 Task: Look for products in the category "Prepared Meals" from Cedarlane only.
Action: Mouse moved to (257, 122)
Screenshot: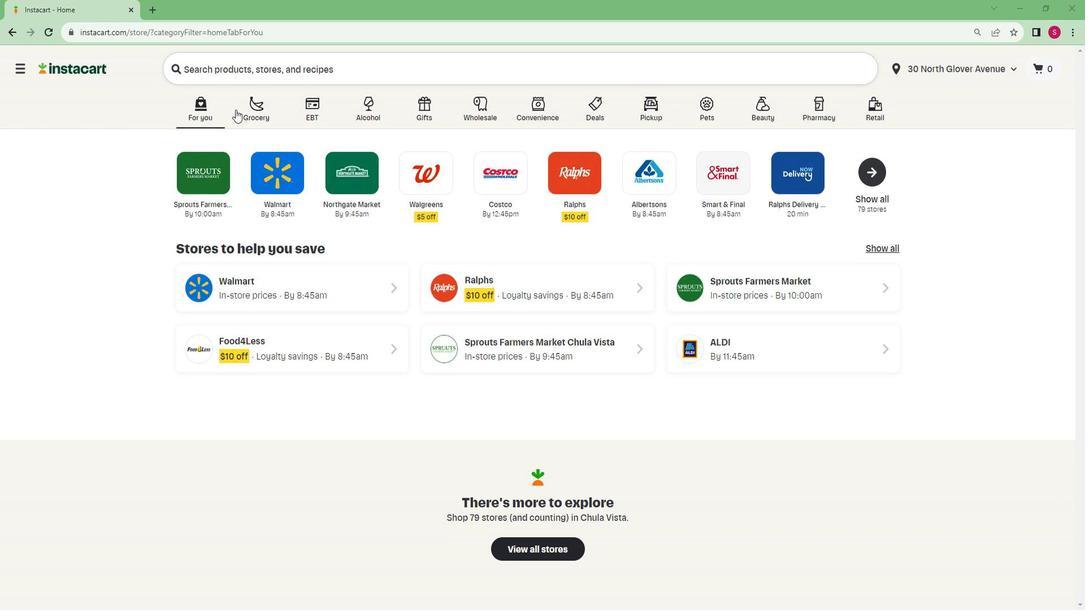 
Action: Mouse pressed left at (257, 122)
Screenshot: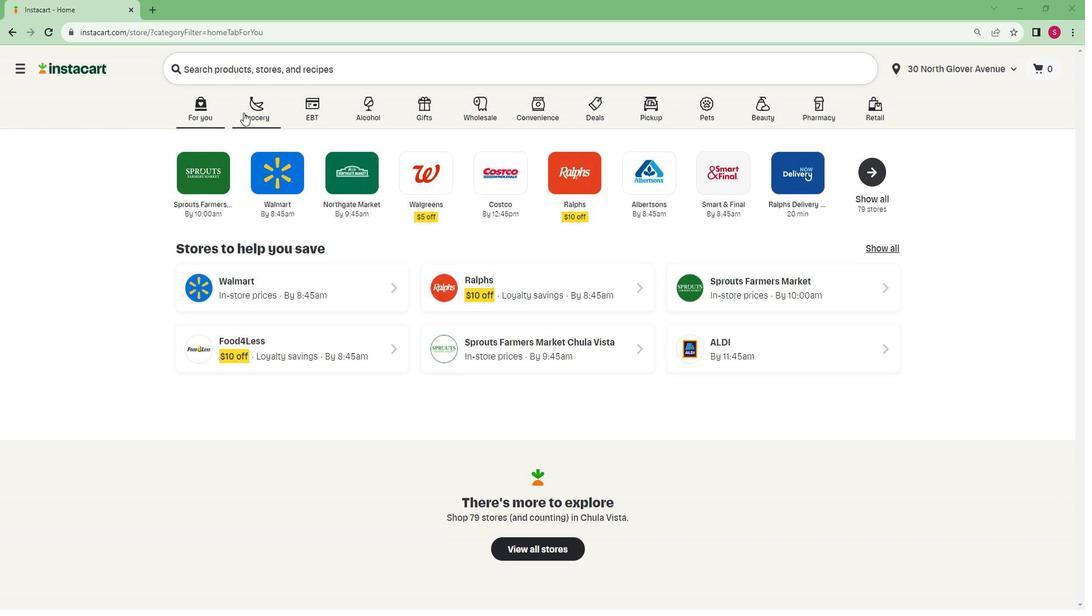 
Action: Mouse moved to (279, 324)
Screenshot: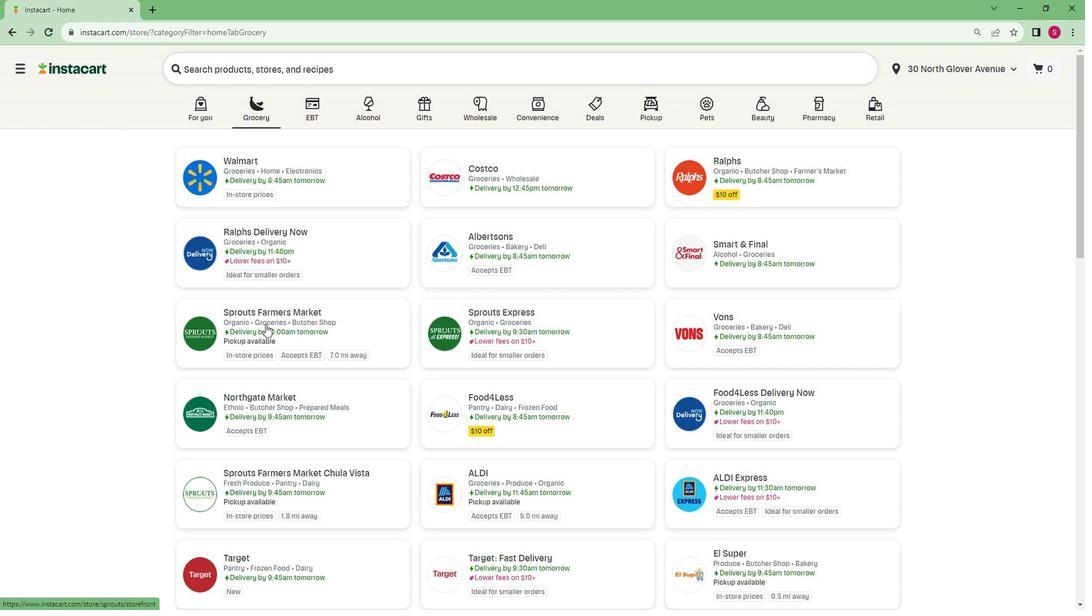 
Action: Mouse pressed left at (279, 324)
Screenshot: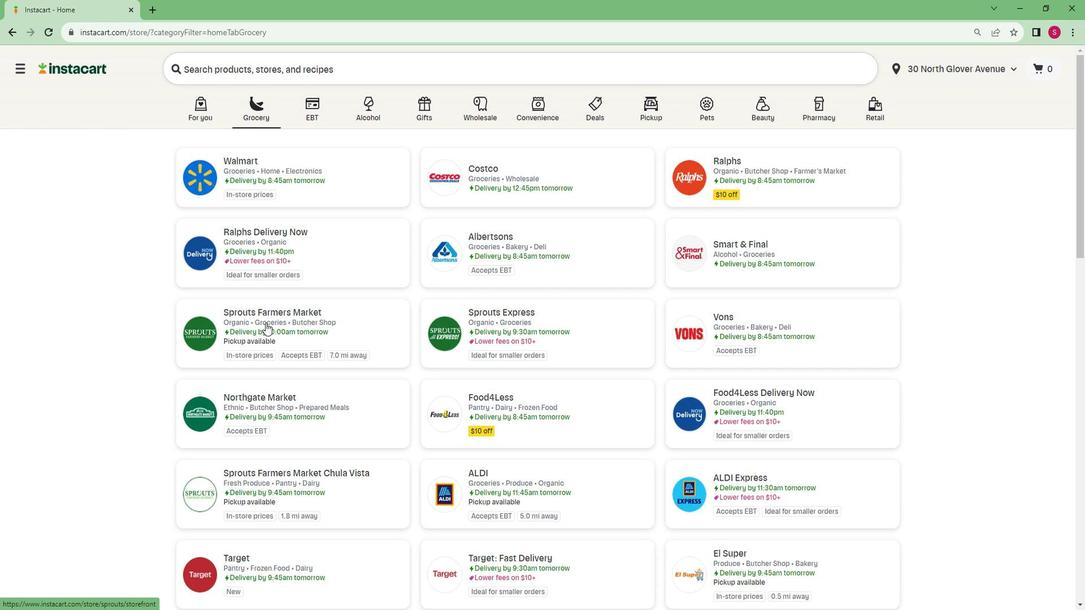 
Action: Mouse moved to (128, 455)
Screenshot: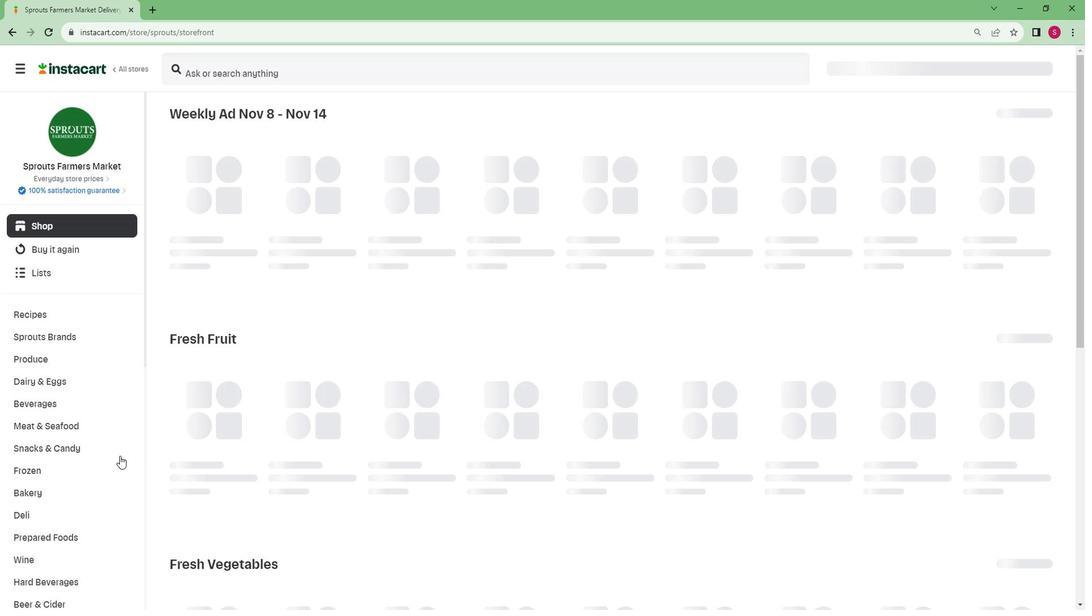 
Action: Mouse scrolled (128, 455) with delta (0, 0)
Screenshot: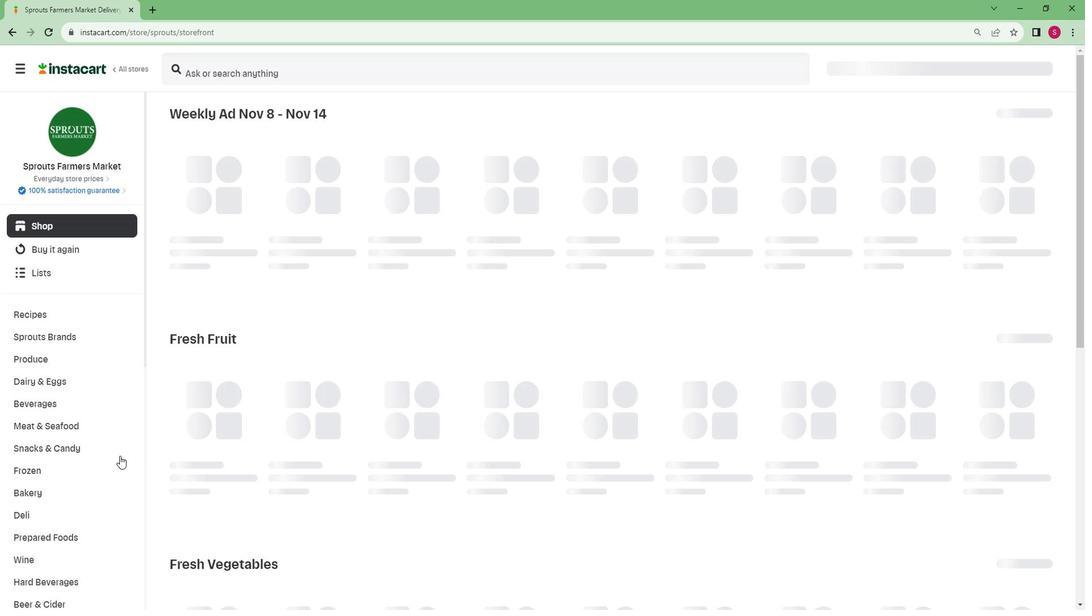 
Action: Mouse moved to (127, 455)
Screenshot: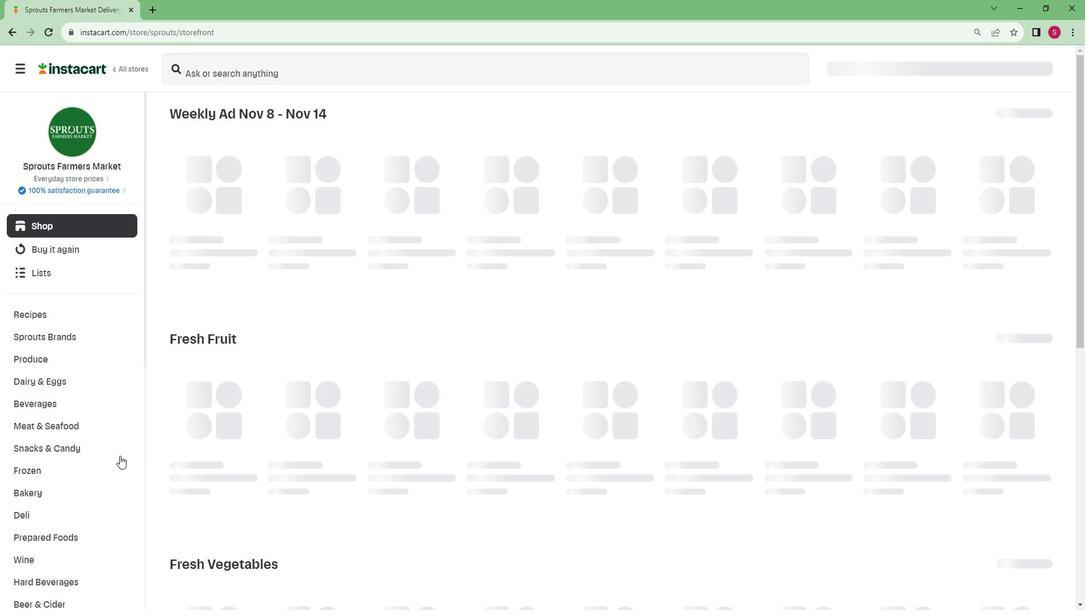 
Action: Mouse scrolled (127, 455) with delta (0, 0)
Screenshot: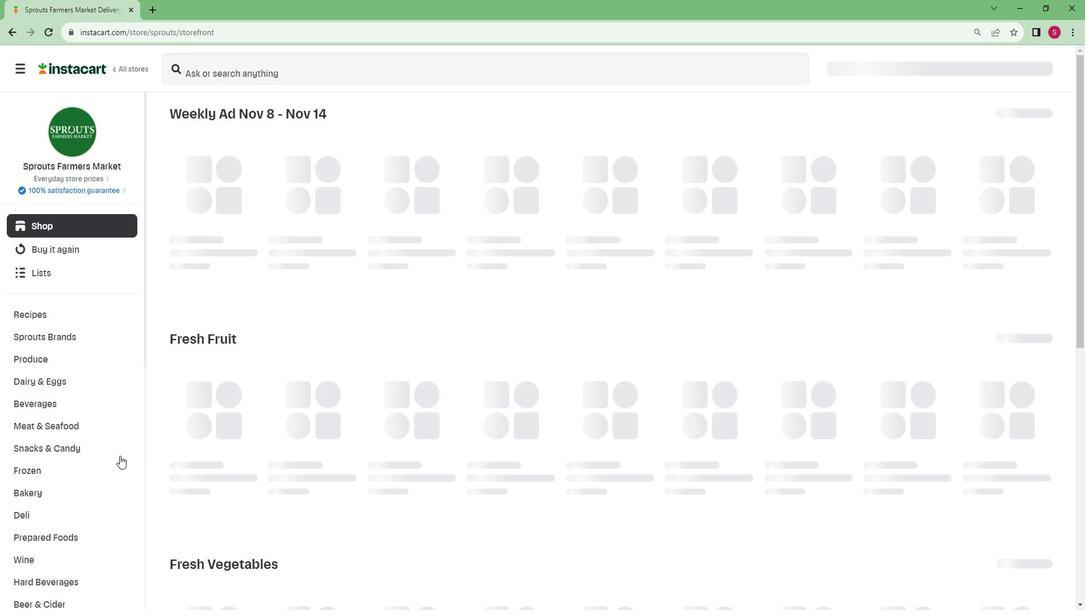
Action: Mouse moved to (126, 455)
Screenshot: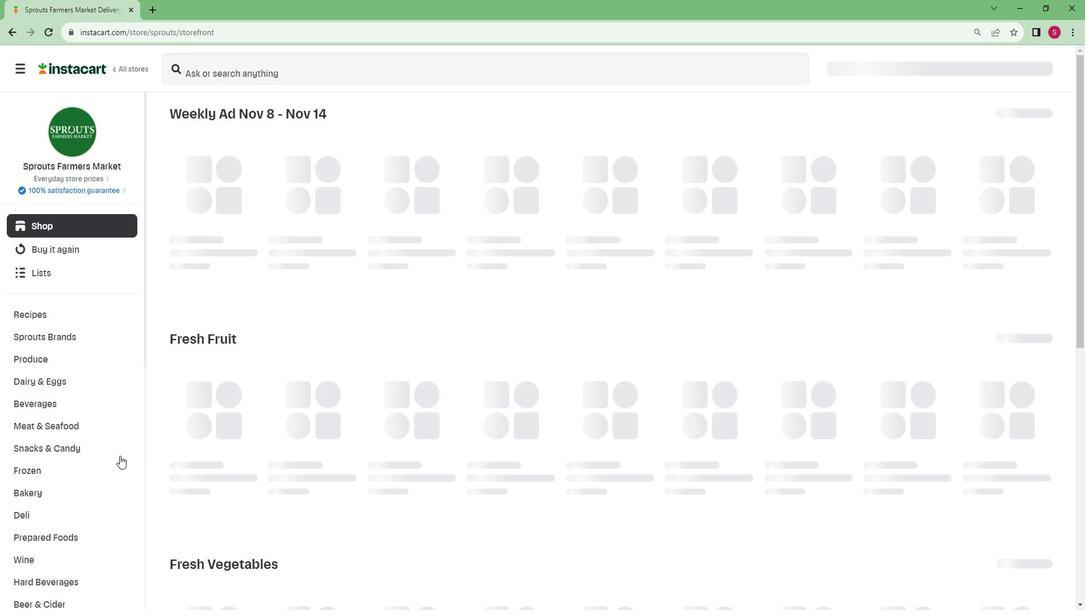 
Action: Mouse scrolled (126, 455) with delta (0, 0)
Screenshot: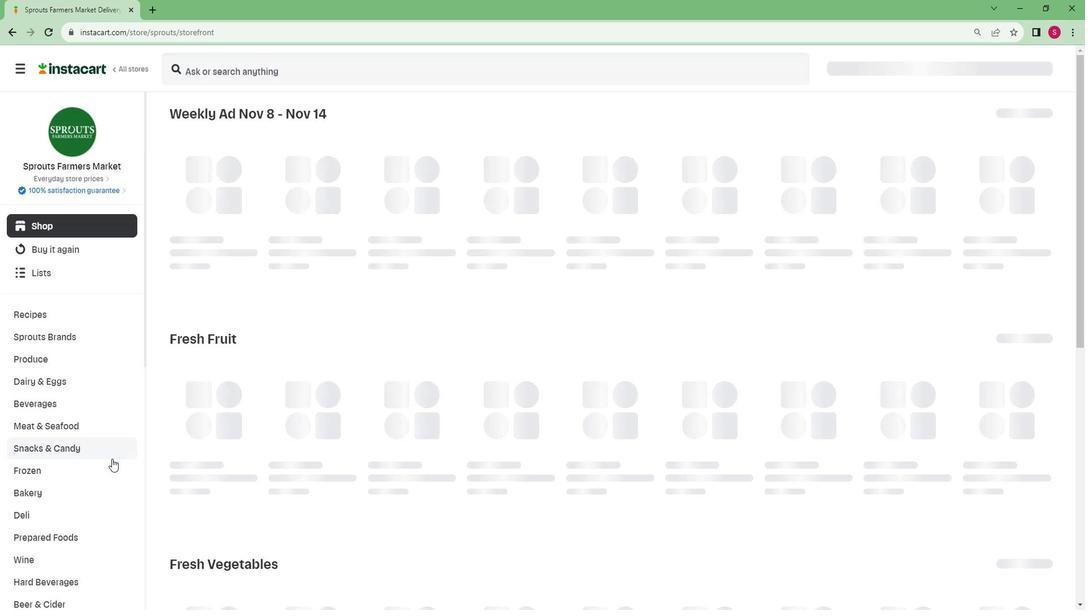 
Action: Mouse moved to (126, 455)
Screenshot: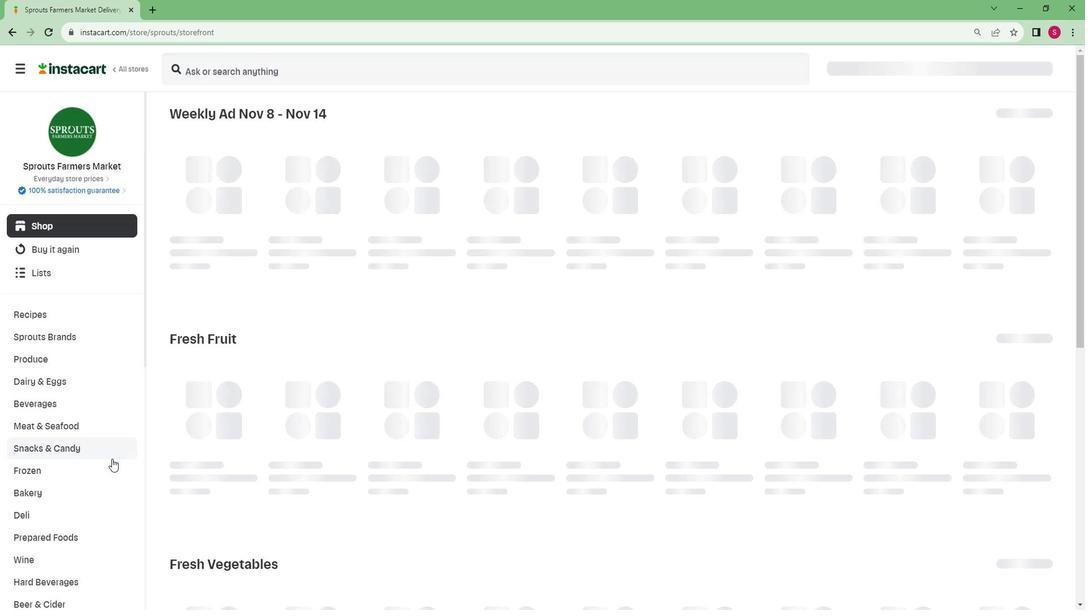 
Action: Mouse scrolled (126, 455) with delta (0, 0)
Screenshot: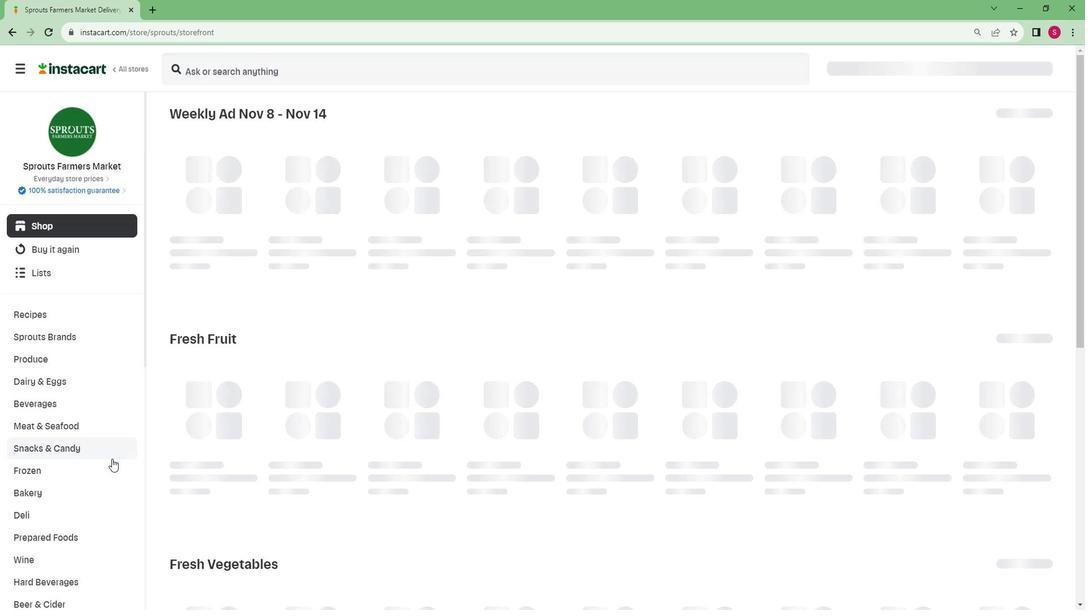 
Action: Mouse moved to (125, 455)
Screenshot: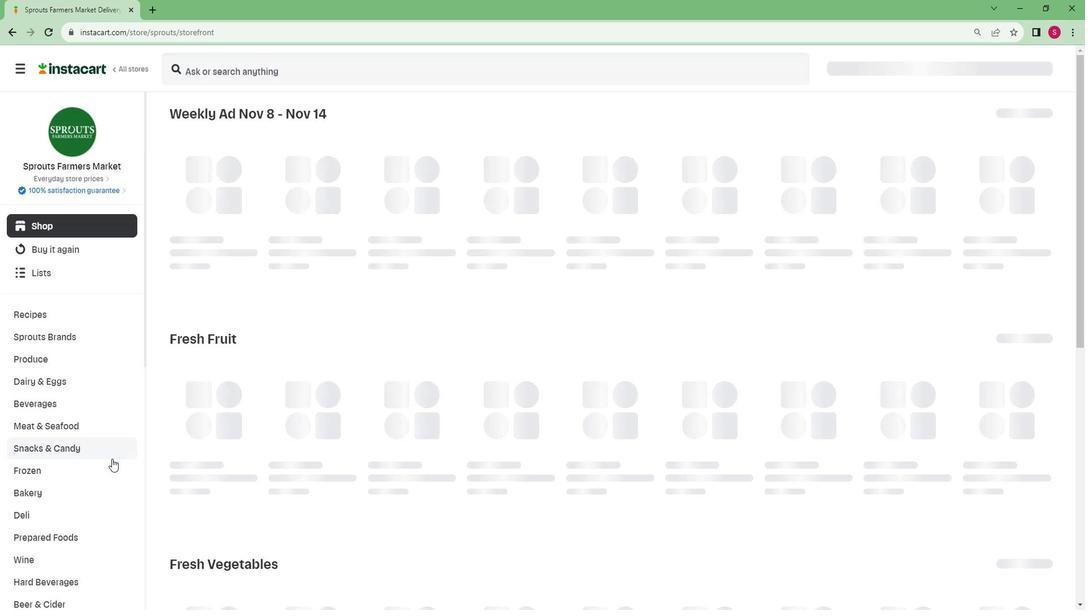 
Action: Mouse scrolled (125, 455) with delta (0, 0)
Screenshot: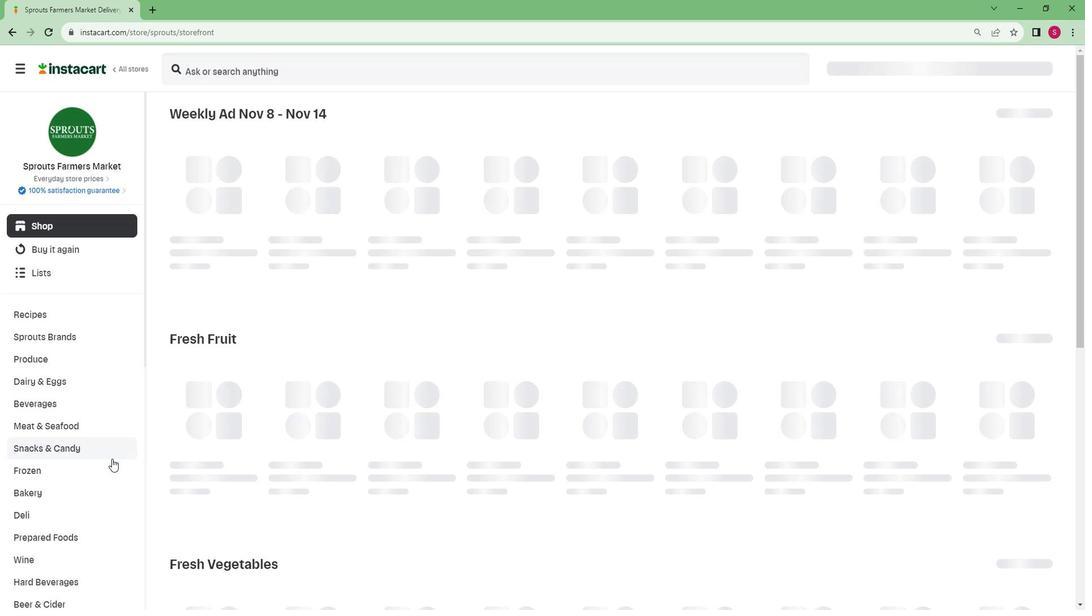 
Action: Mouse moved to (123, 455)
Screenshot: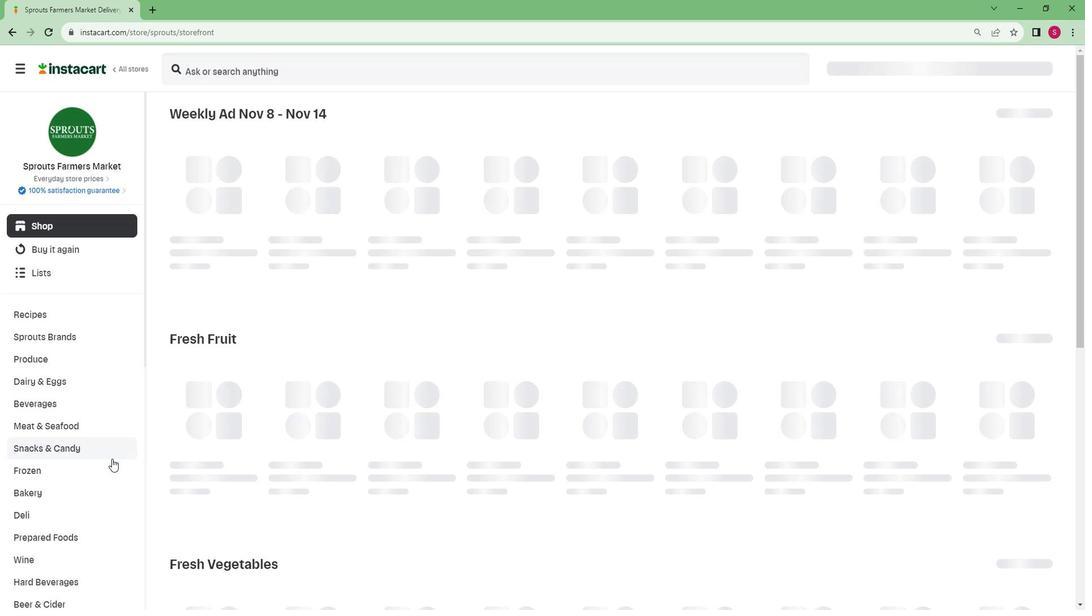 
Action: Mouse scrolled (123, 455) with delta (0, 0)
Screenshot: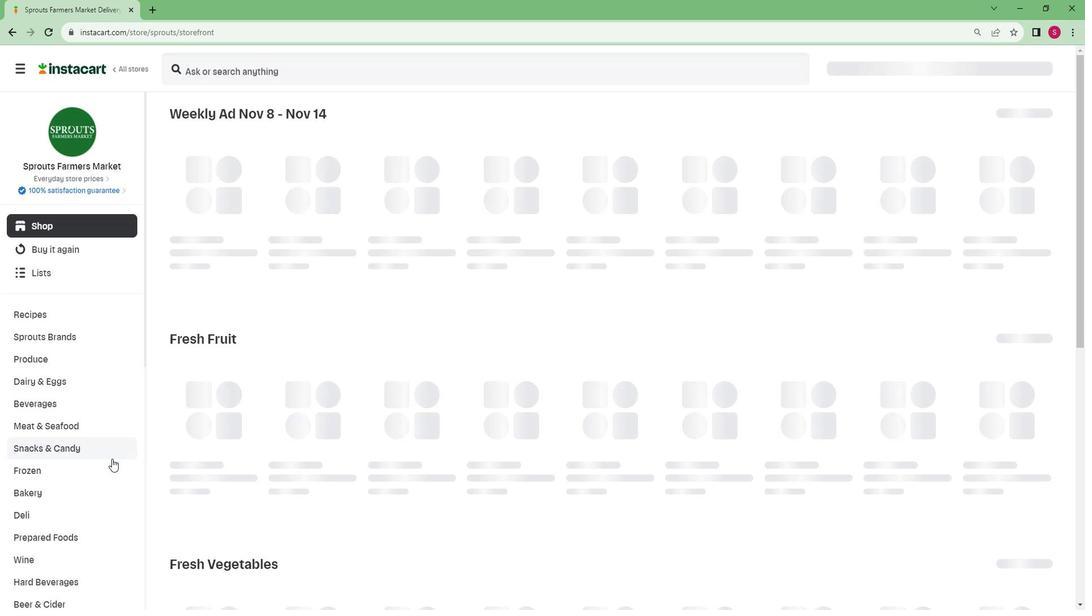 
Action: Mouse moved to (123, 455)
Screenshot: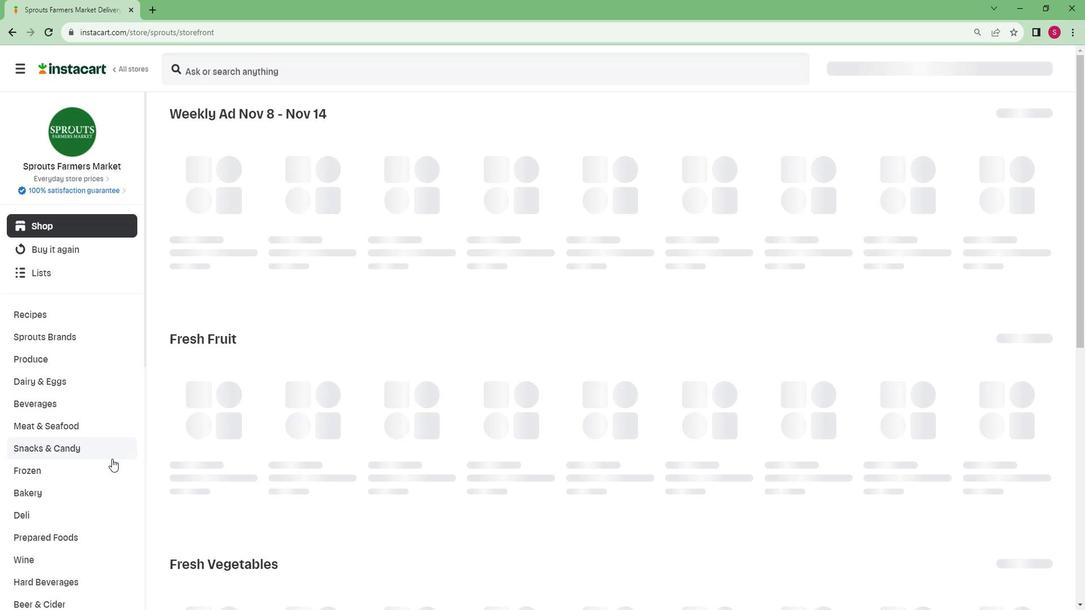 
Action: Mouse scrolled (123, 455) with delta (0, 0)
Screenshot: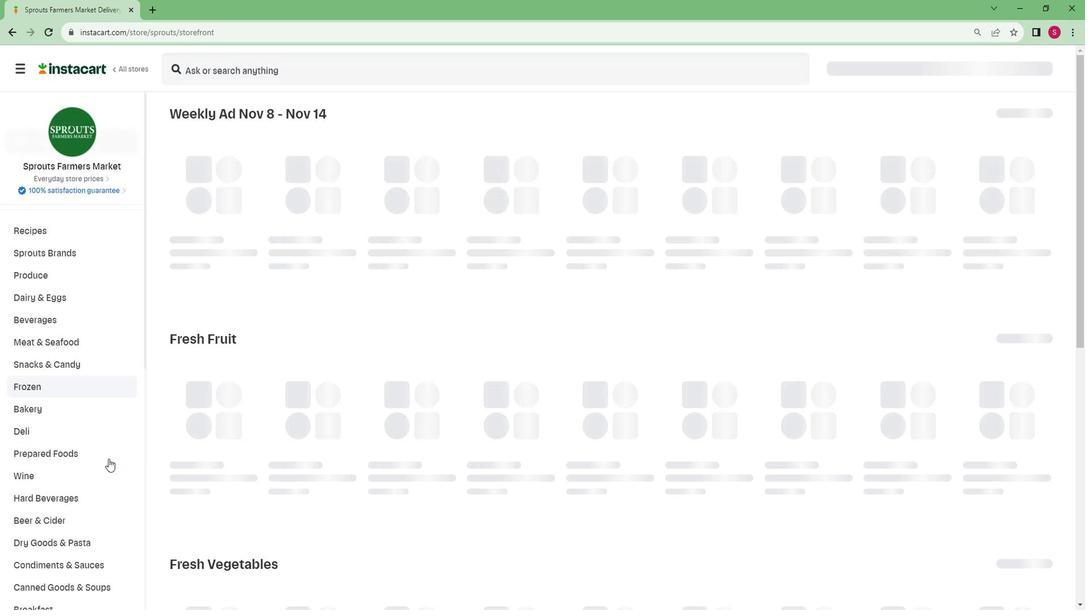 
Action: Mouse moved to (119, 455)
Screenshot: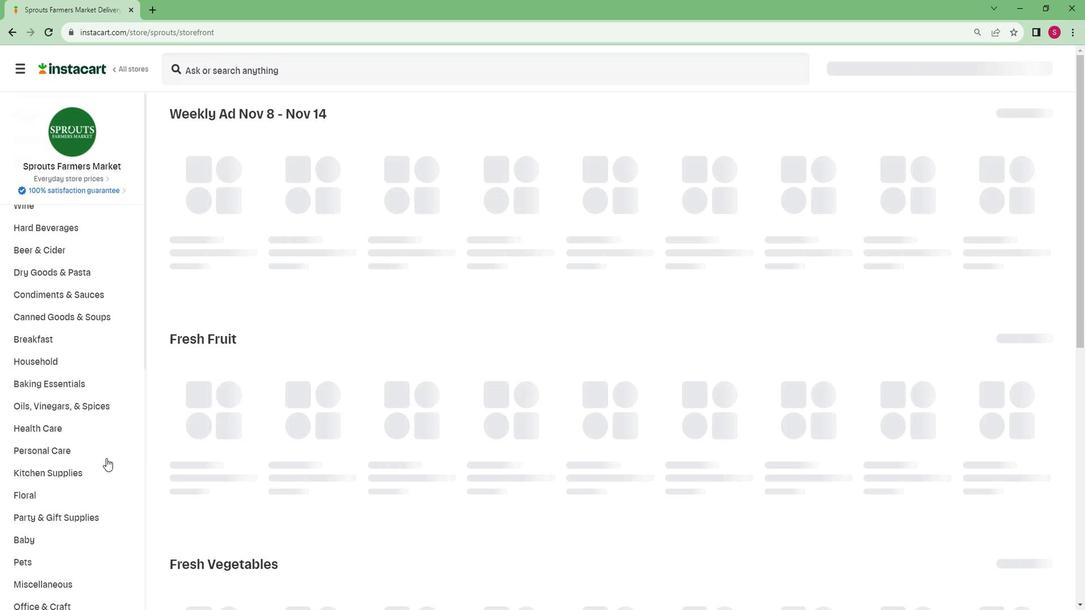
Action: Mouse scrolled (119, 454) with delta (0, 0)
Screenshot: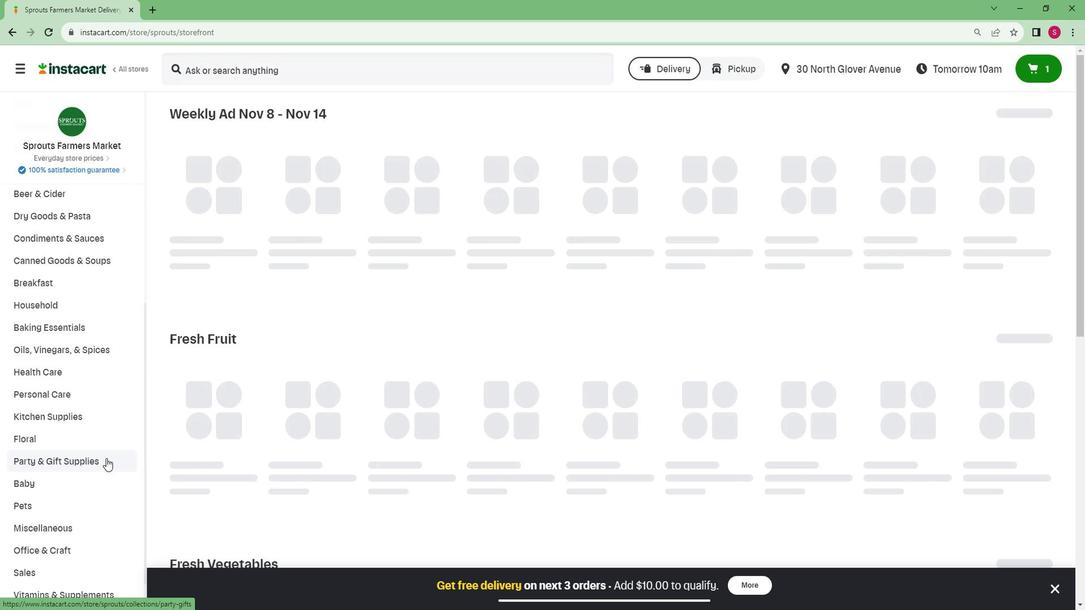 
Action: Mouse scrolled (119, 454) with delta (0, 0)
Screenshot: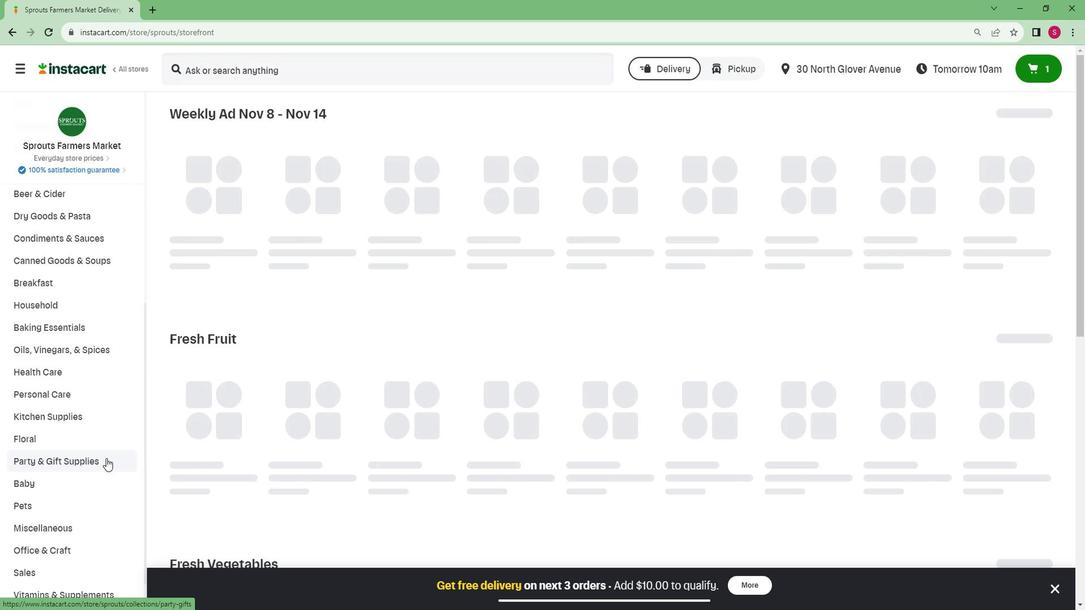
Action: Mouse moved to (118, 455)
Screenshot: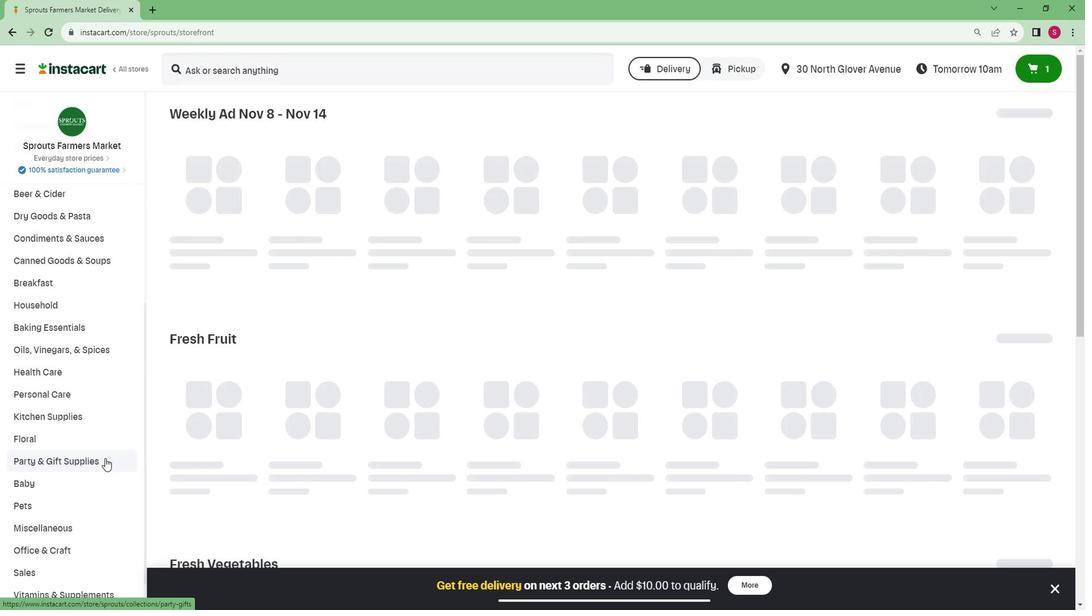 
Action: Mouse scrolled (118, 454) with delta (0, 0)
Screenshot: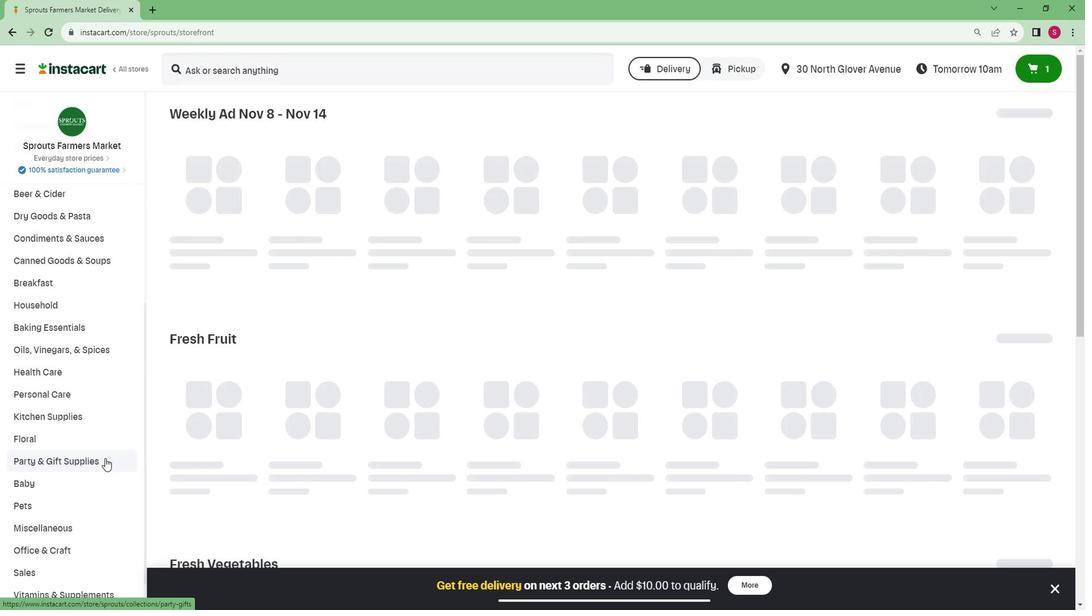 
Action: Mouse moved to (51, 583)
Screenshot: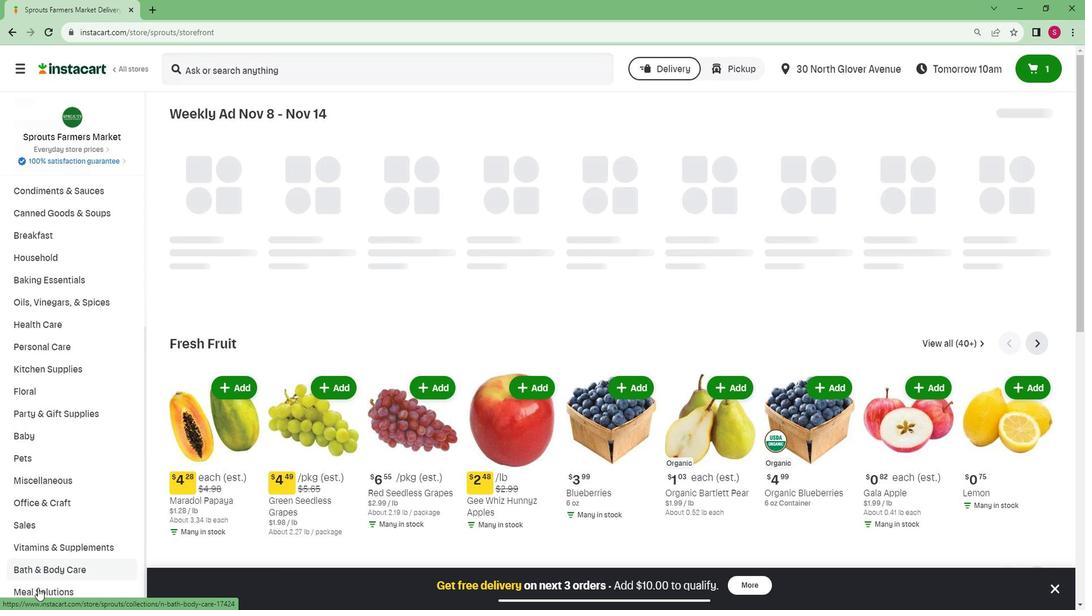 
Action: Mouse pressed left at (51, 583)
Screenshot: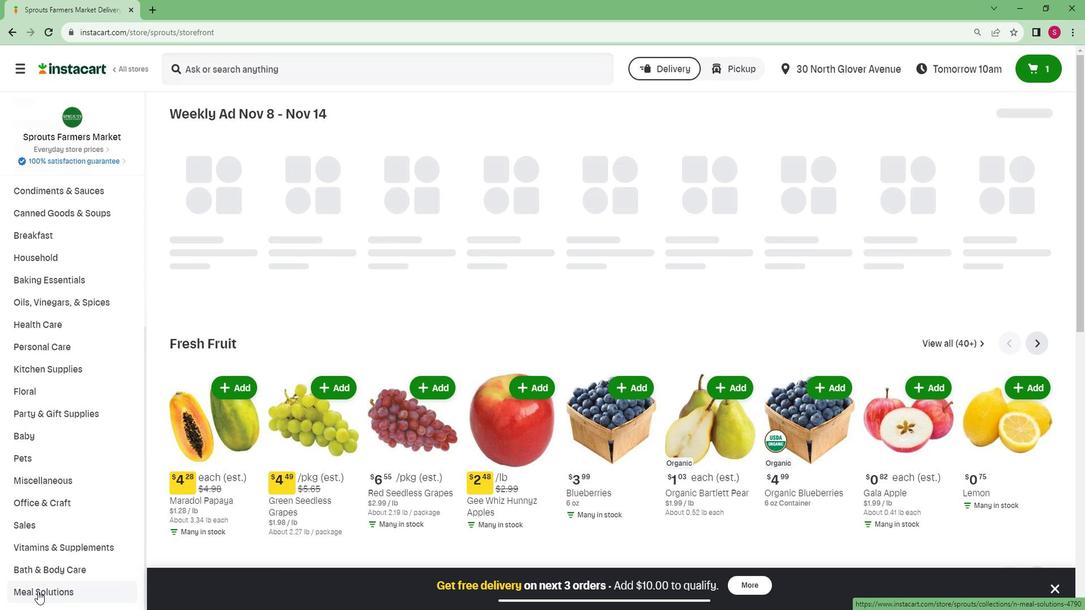 
Action: Mouse moved to (54, 537)
Screenshot: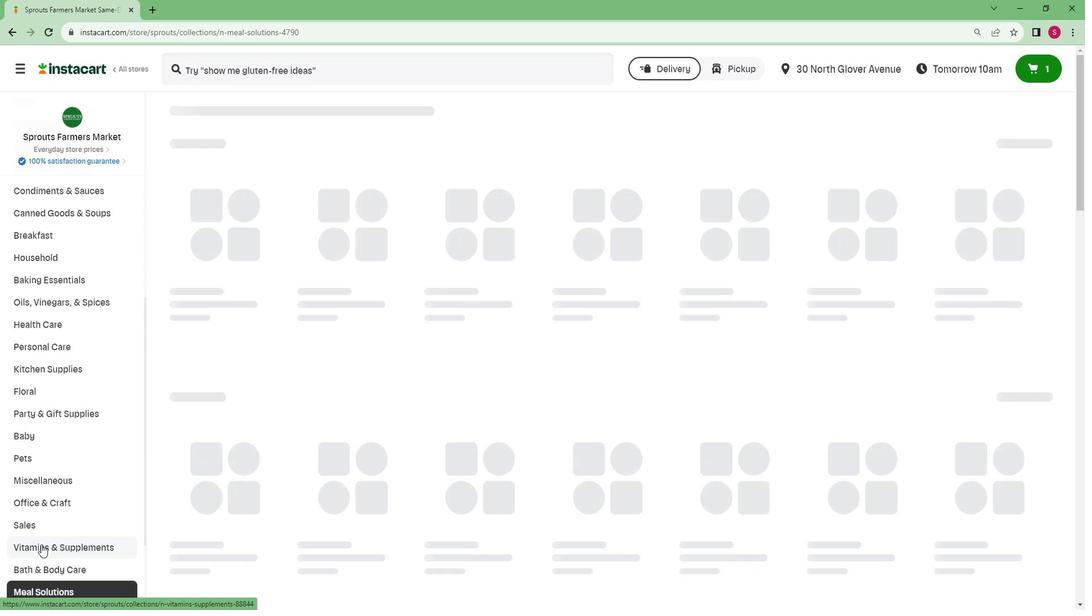 
Action: Mouse scrolled (54, 536) with delta (0, 0)
Screenshot: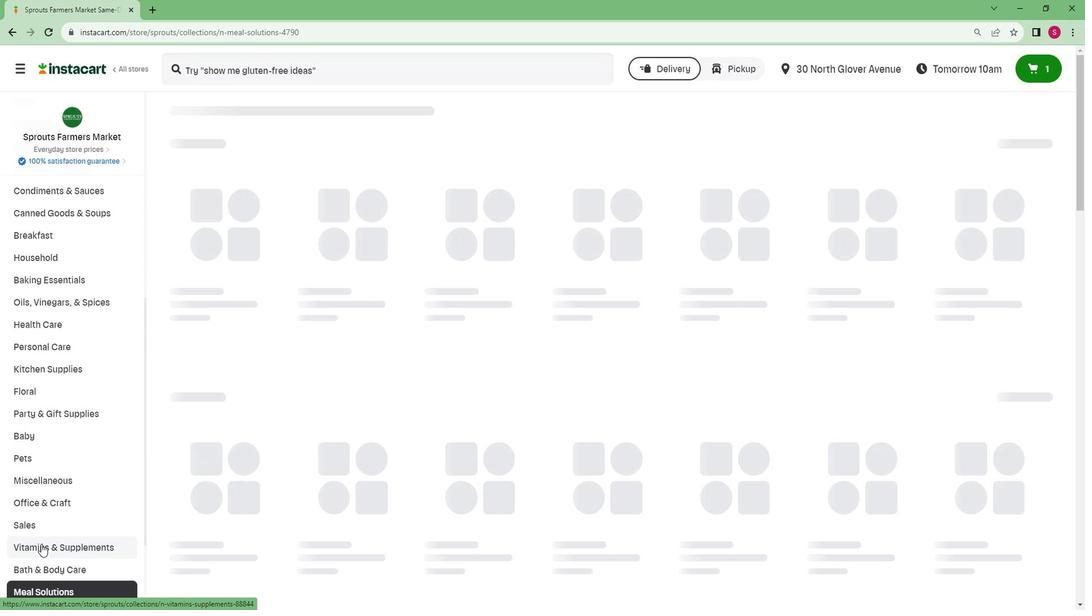 
Action: Mouse scrolled (54, 536) with delta (0, 0)
Screenshot: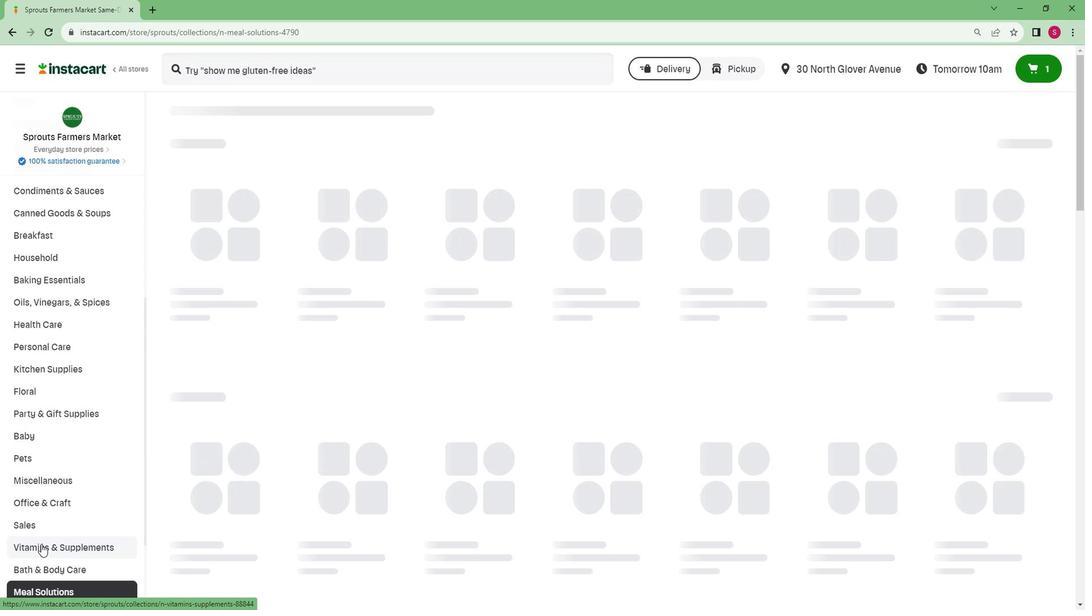 
Action: Mouse scrolled (54, 536) with delta (0, 0)
Screenshot: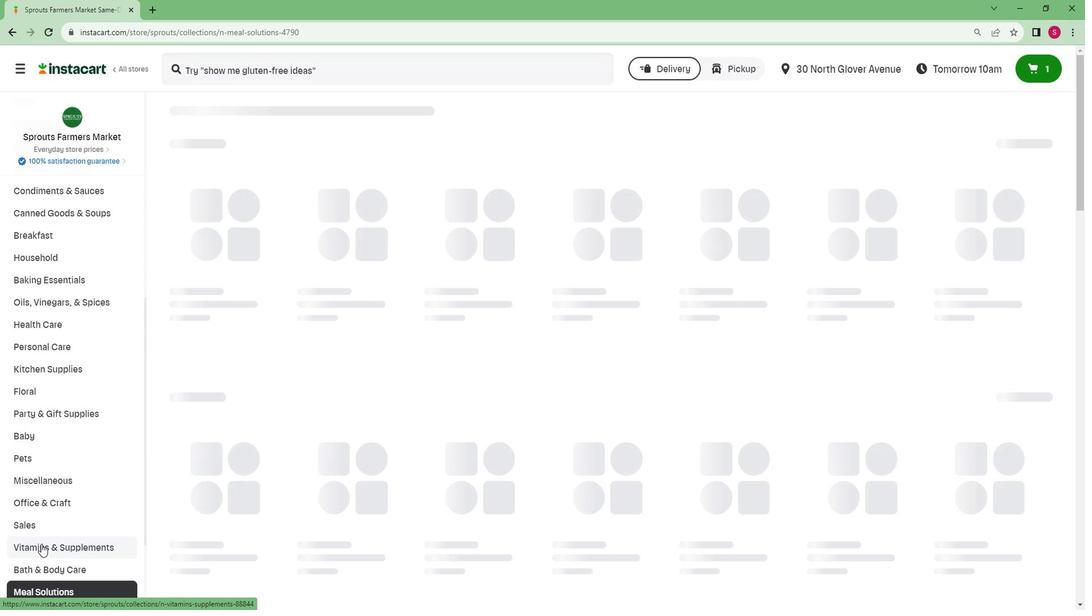 
Action: Mouse moved to (54, 537)
Screenshot: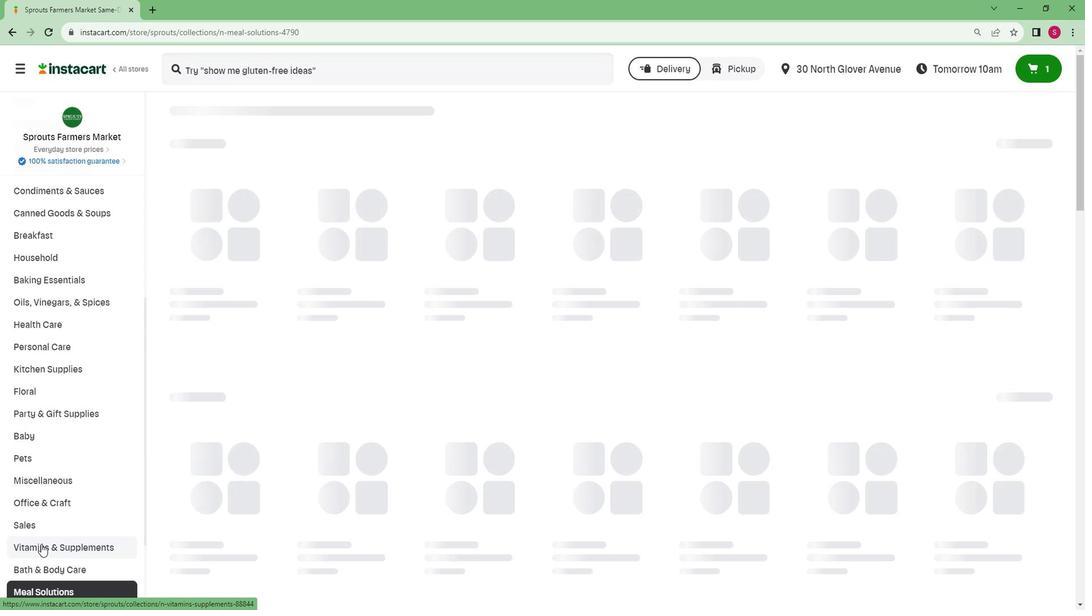 
Action: Mouse scrolled (54, 536) with delta (0, 0)
Screenshot: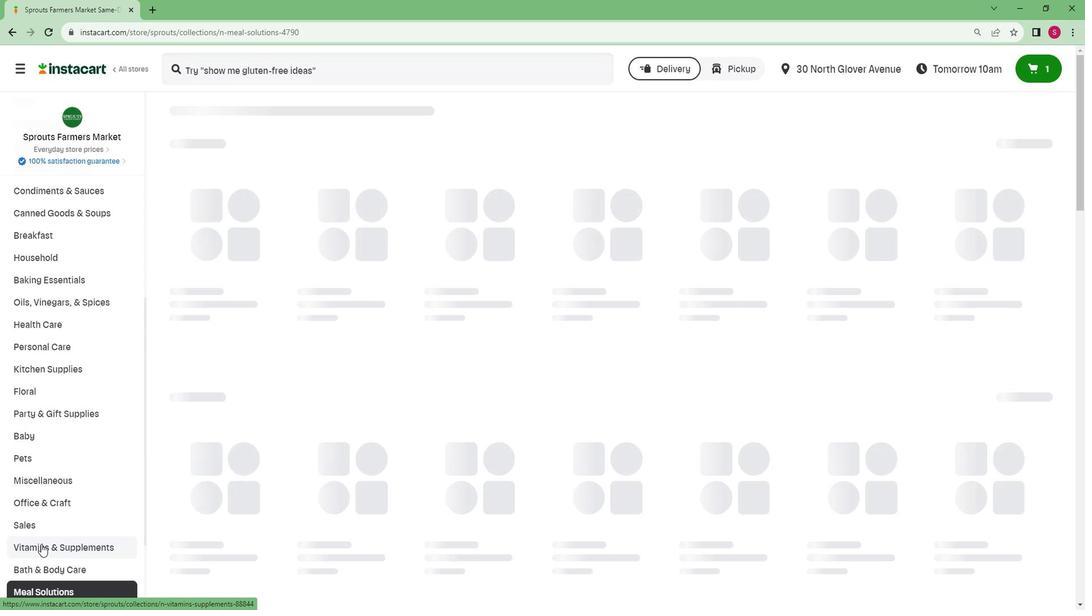 
Action: Mouse moved to (65, 520)
Screenshot: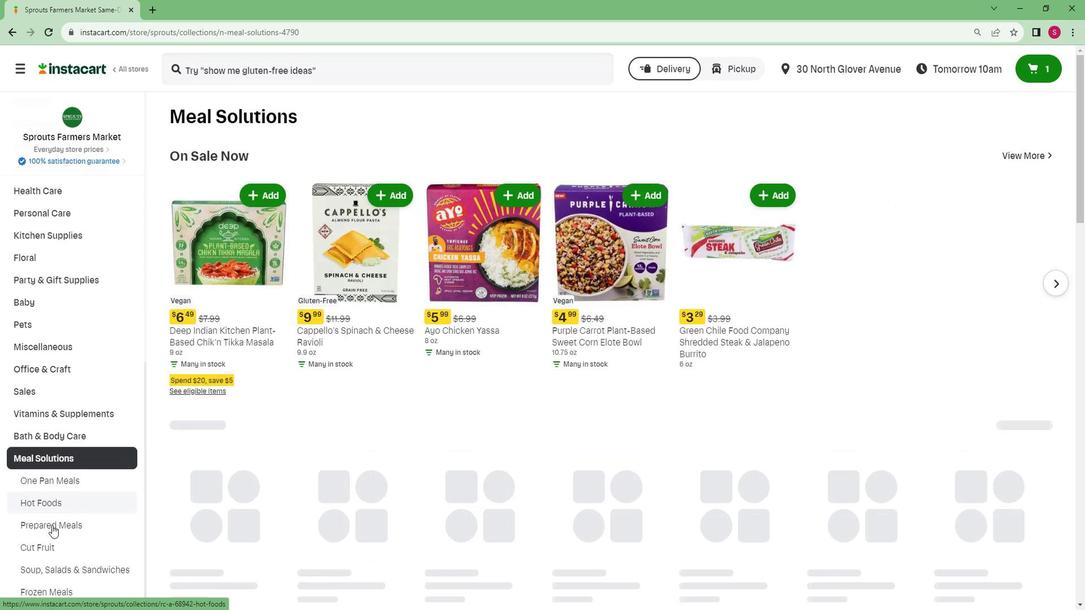 
Action: Mouse pressed left at (65, 520)
Screenshot: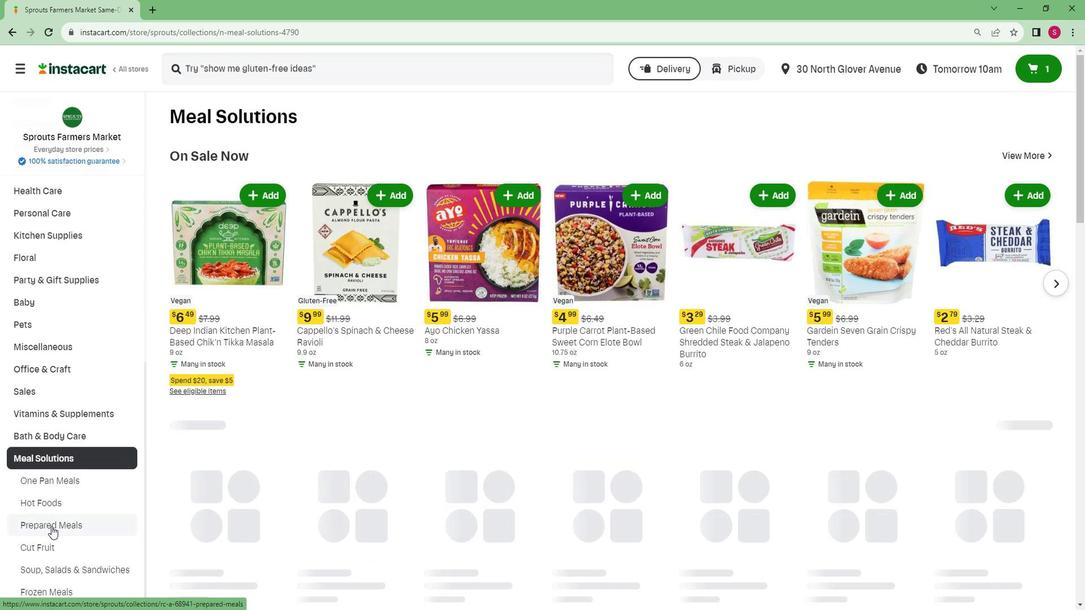 
Action: Mouse moved to (389, 163)
Screenshot: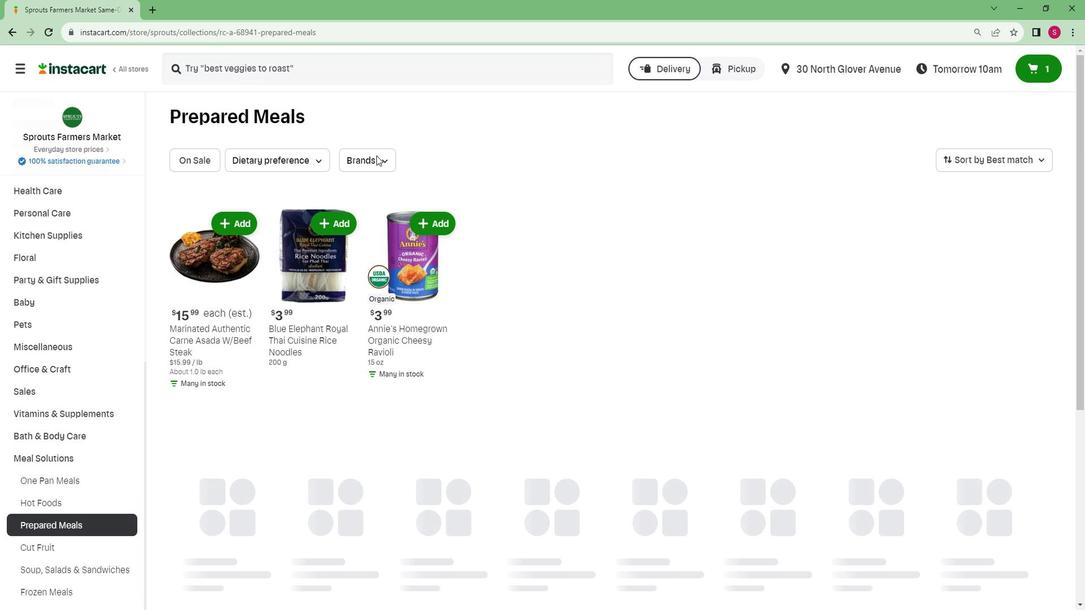 
Action: Mouse pressed left at (389, 163)
Screenshot: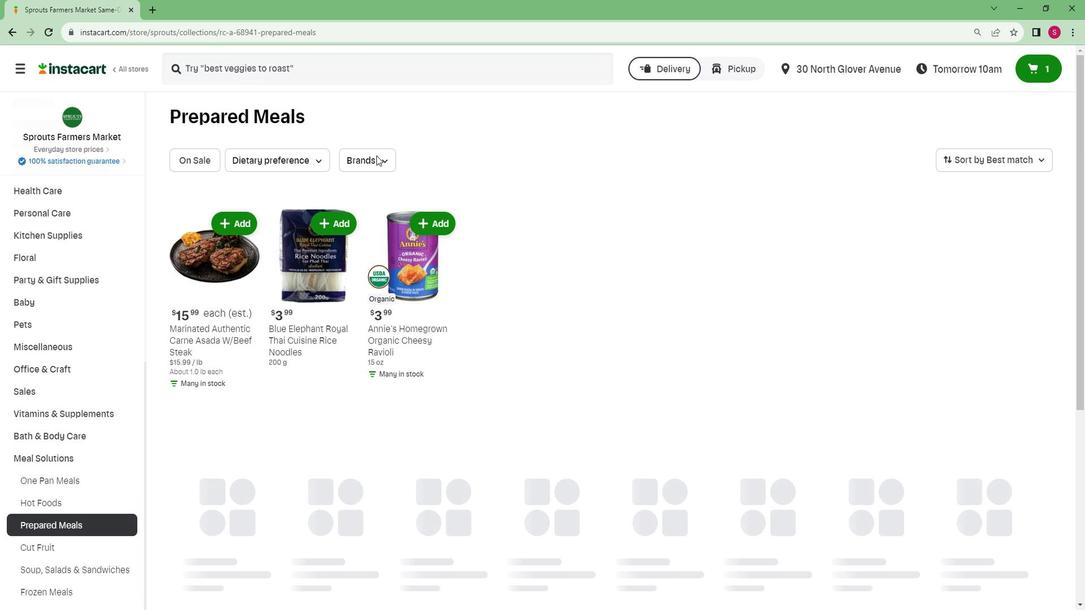 
Action: Mouse moved to (390, 315)
Screenshot: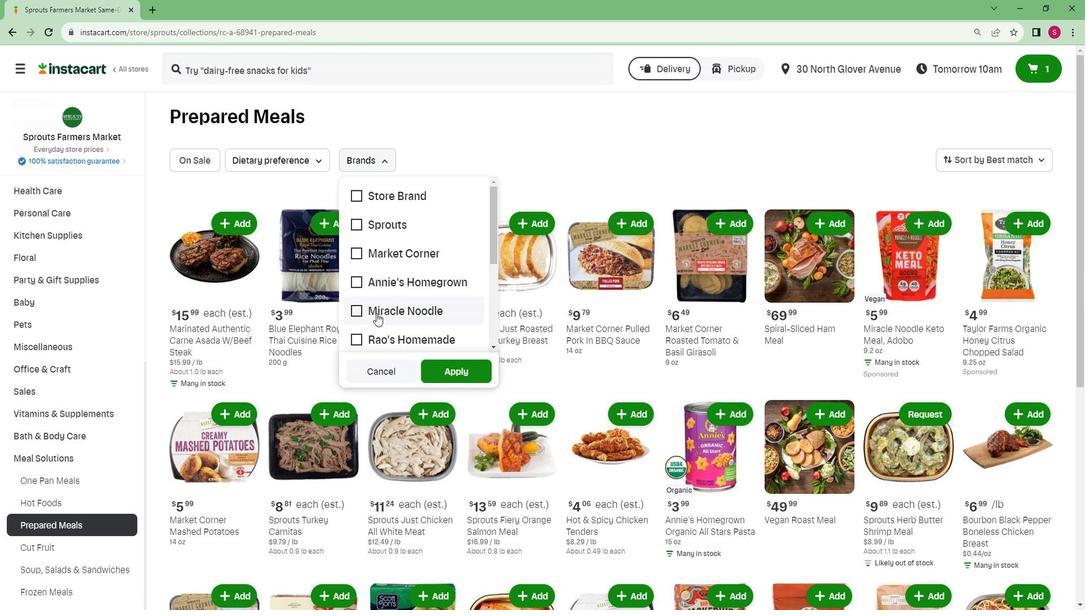
Action: Mouse scrolled (390, 314) with delta (0, 0)
Screenshot: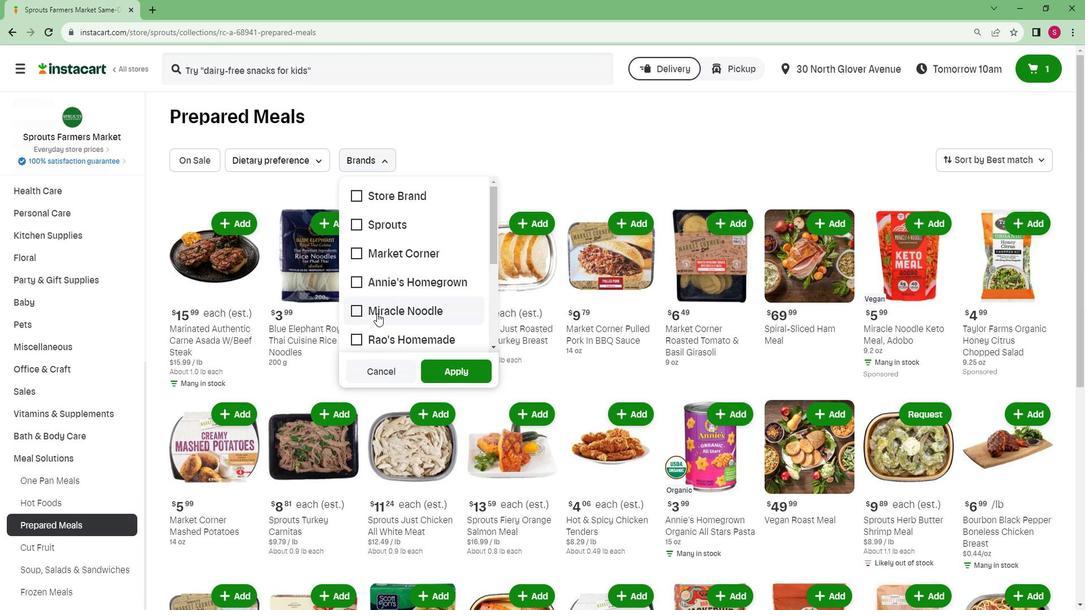 
Action: Mouse scrolled (390, 314) with delta (0, 0)
Screenshot: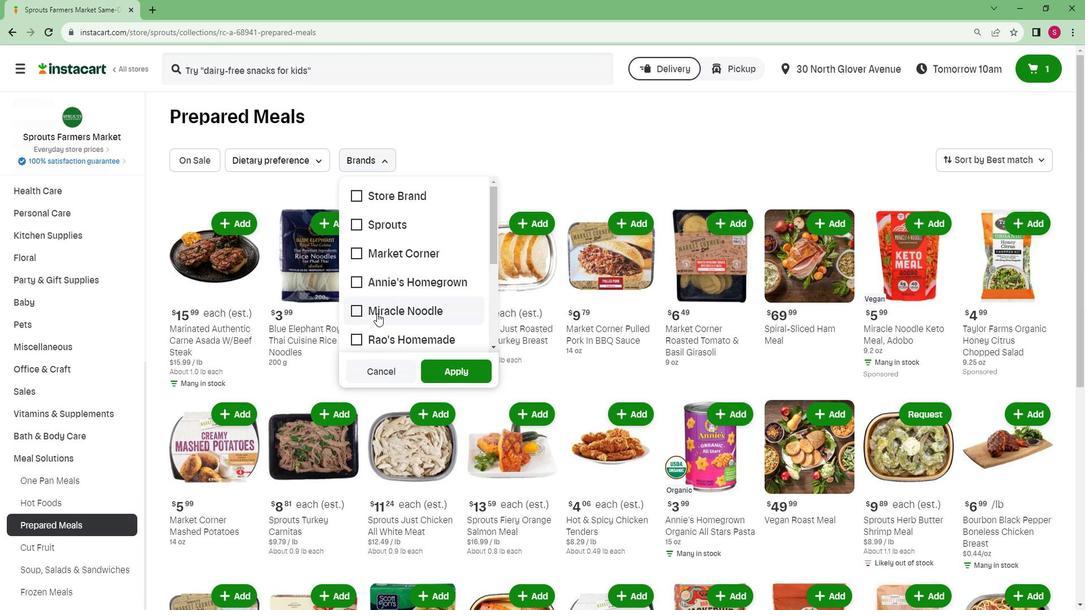 
Action: Mouse moved to (408, 294)
Screenshot: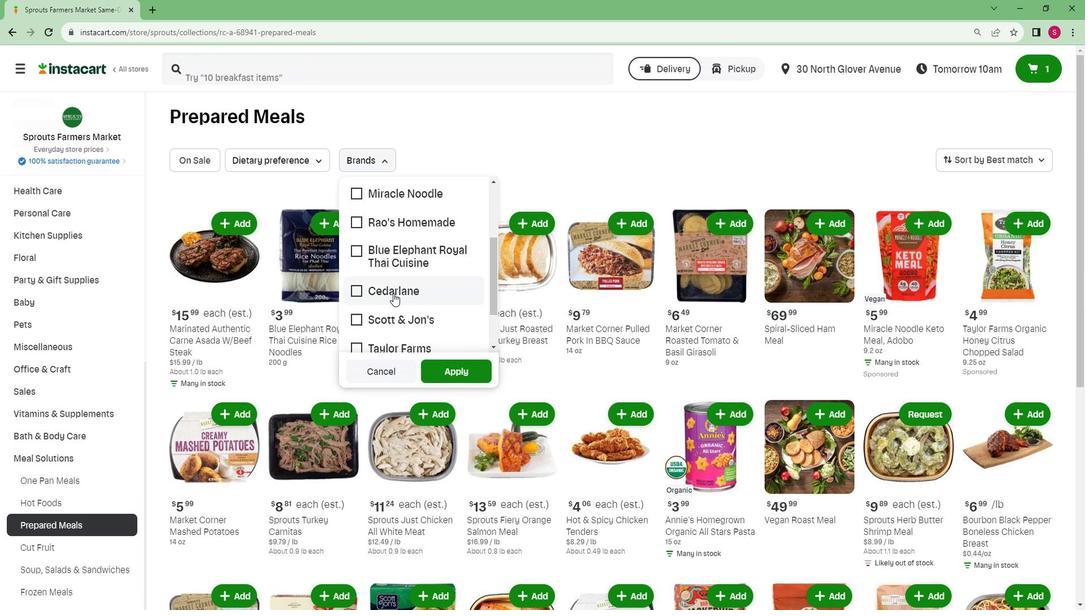 
Action: Mouse pressed left at (408, 294)
Screenshot: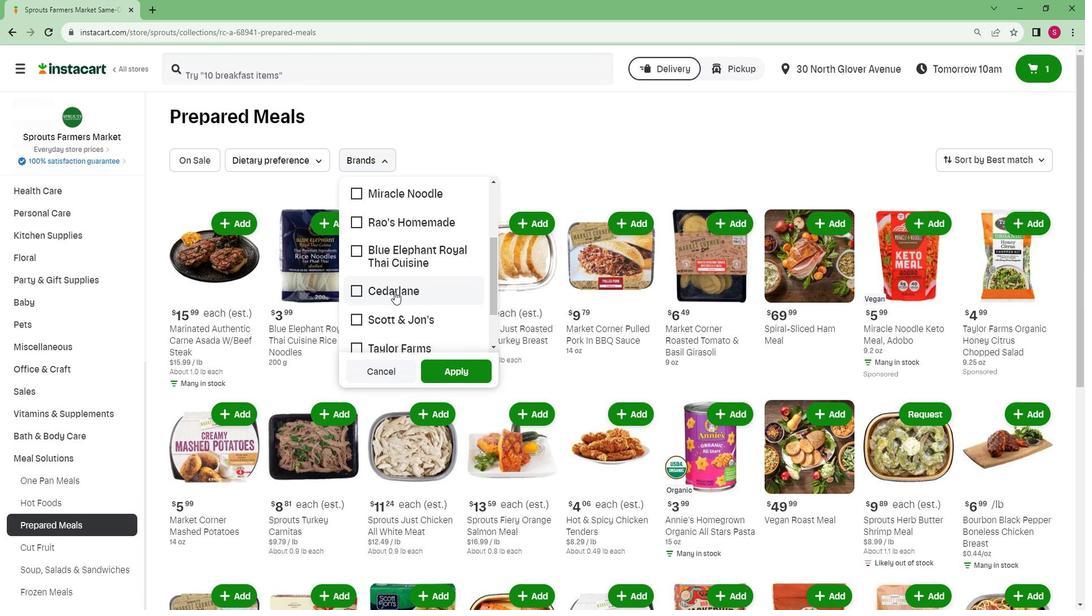 
Action: Mouse moved to (464, 361)
Screenshot: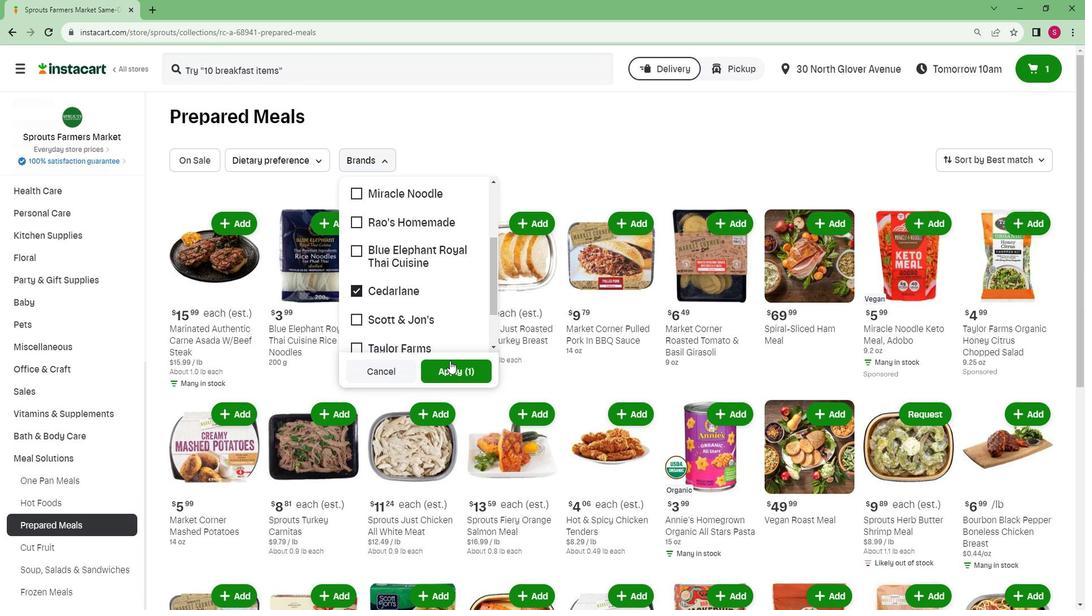 
Action: Mouse pressed left at (464, 361)
Screenshot: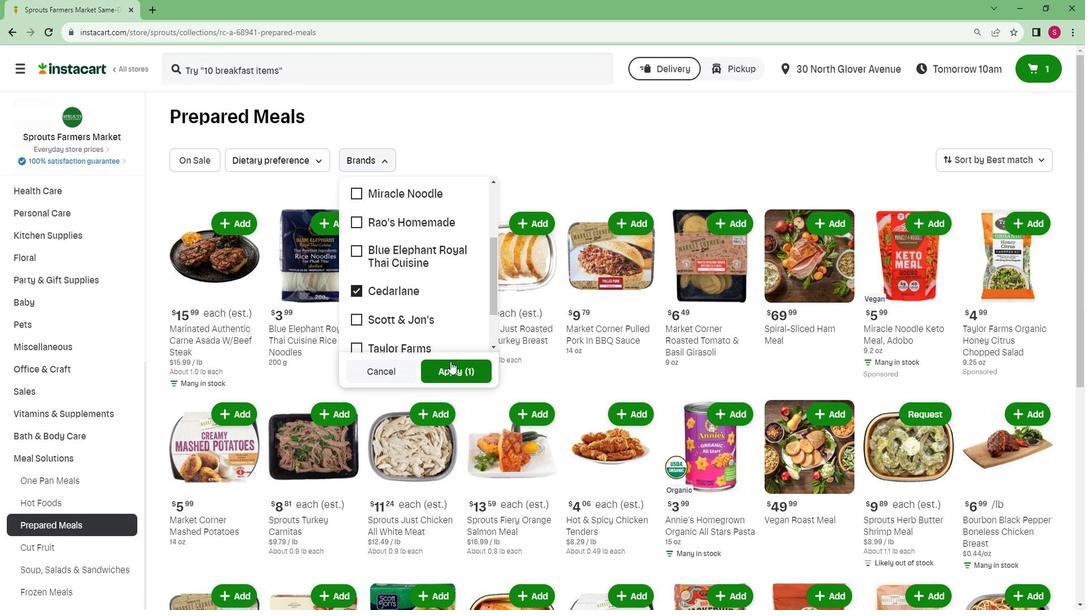 
Action: Mouse moved to (469, 360)
Screenshot: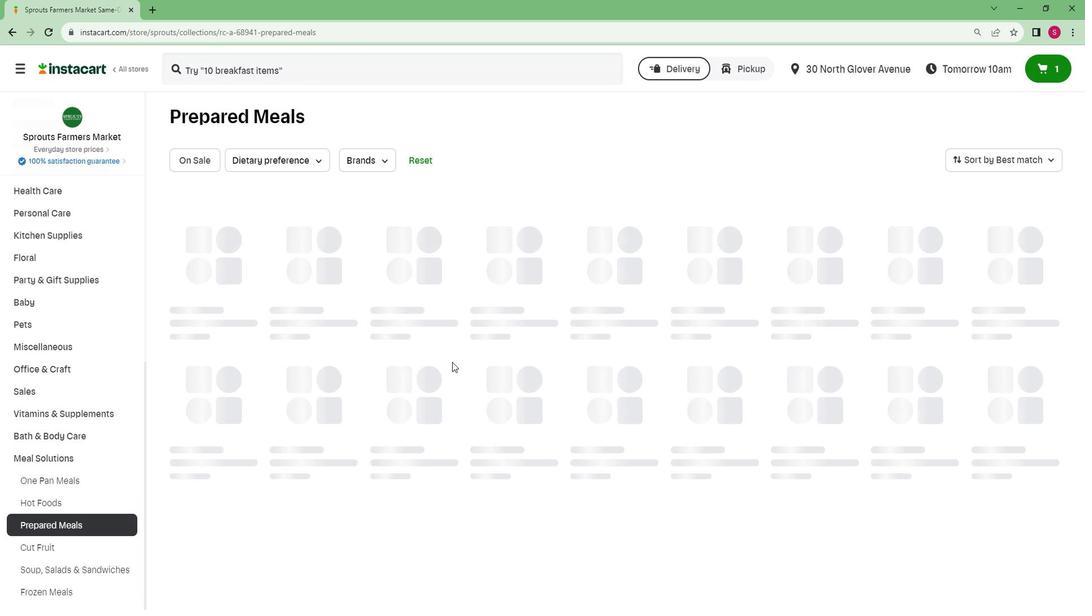 
